 Task: Plan a virtual team-building cooking class for the 28th at 6:30 PM To 7:00PM.
Action: Mouse moved to (48, 76)
Screenshot: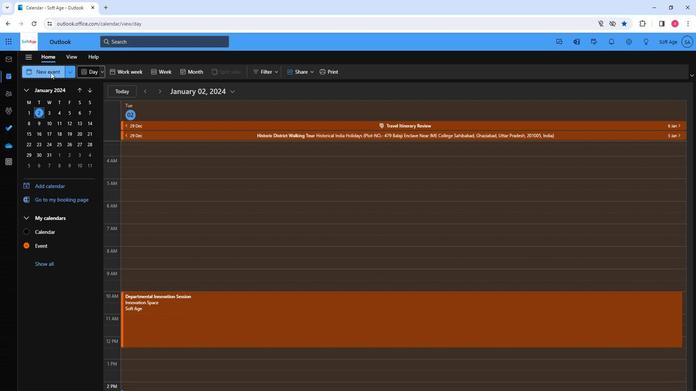 
Action: Mouse pressed left at (48, 76)
Screenshot: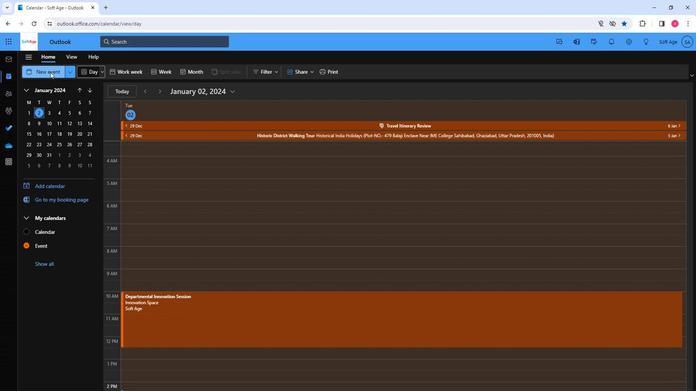 
Action: Mouse moved to (179, 123)
Screenshot: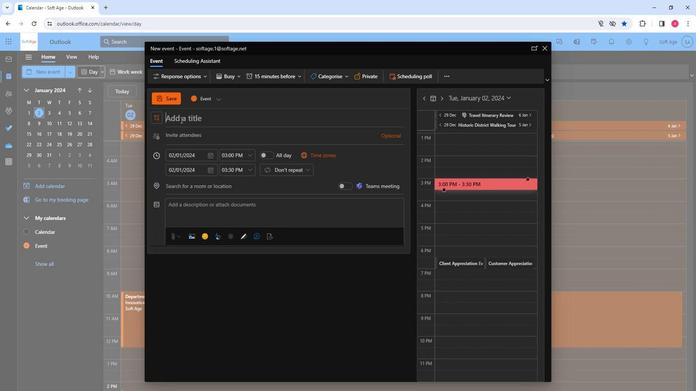 
Action: Mouse pressed left at (179, 123)
Screenshot: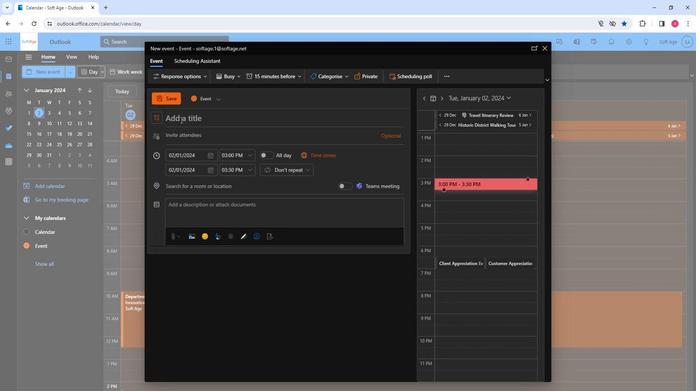 
Action: Key pressed <Key.shift>Virtuak<Key.space><Key.backspace><Key.backspace>l<Key.space><Key.shift>Team<Key.space><Key.backspace>-<Key.shift>Building<Key.space><Key.shift><Key.shift><Key.shift>Cooking<Key.space><Key.shift>Class
Screenshot: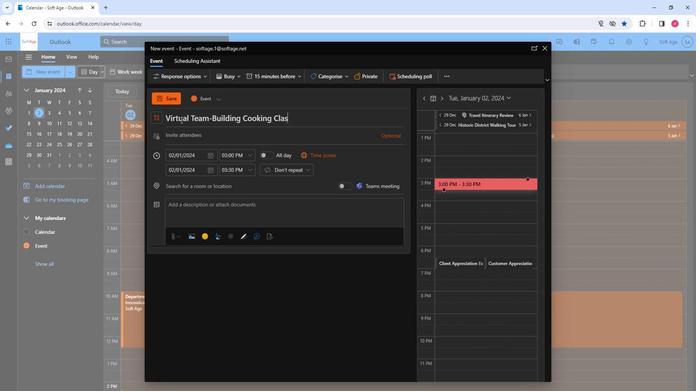 
Action: Mouse moved to (225, 132)
Screenshot: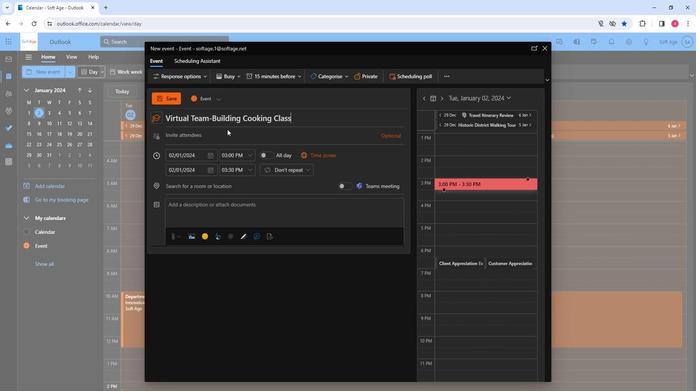 
Action: Mouse pressed left at (225, 132)
Screenshot: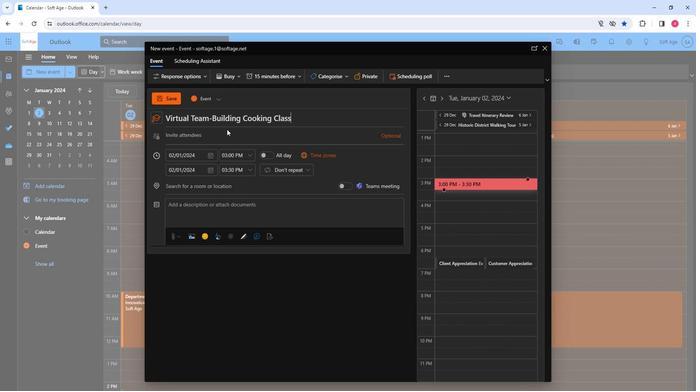 
Action: Key pressed so
Screenshot: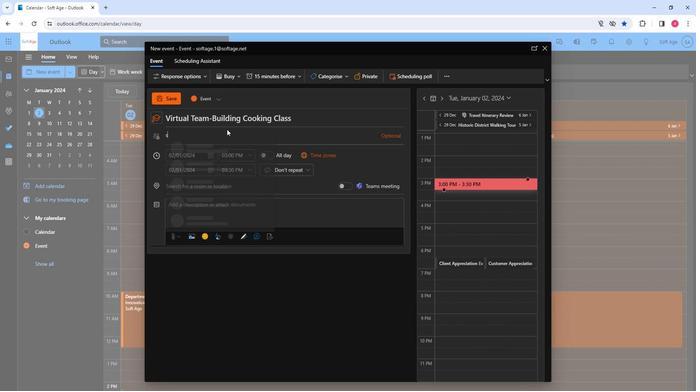 
Action: Mouse moved to (212, 180)
Screenshot: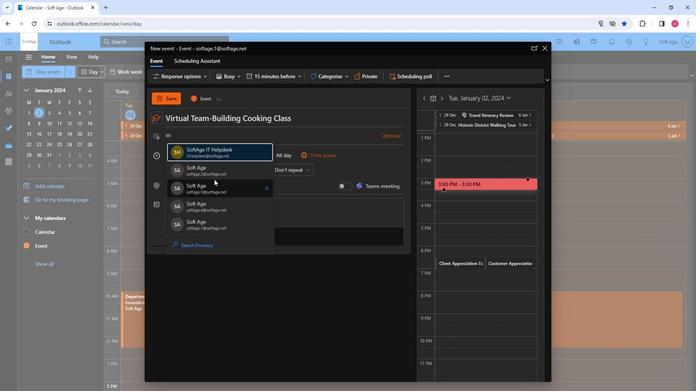
Action: Mouse pressed left at (212, 180)
Screenshot: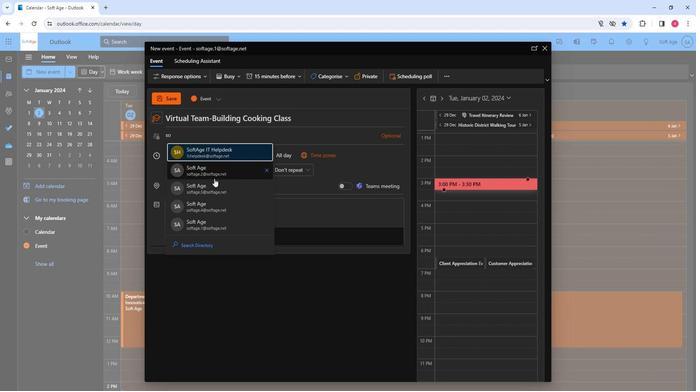
Action: Key pressed so
Screenshot: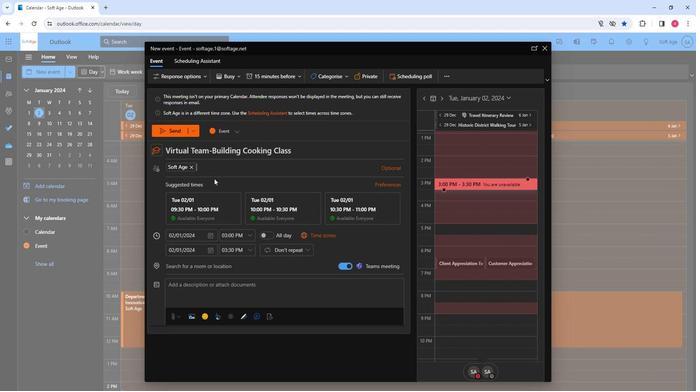 
Action: Mouse moved to (238, 220)
Screenshot: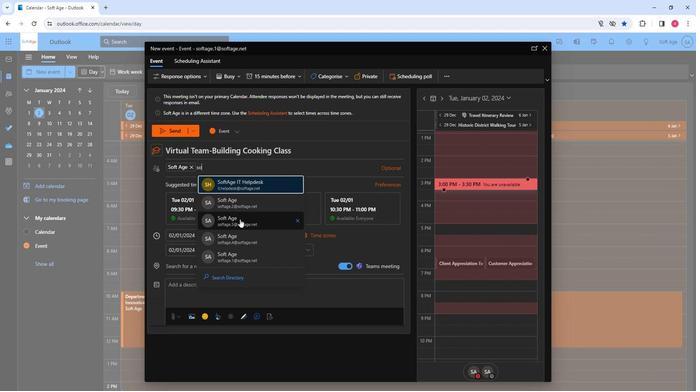 
Action: Mouse pressed left at (238, 220)
Screenshot: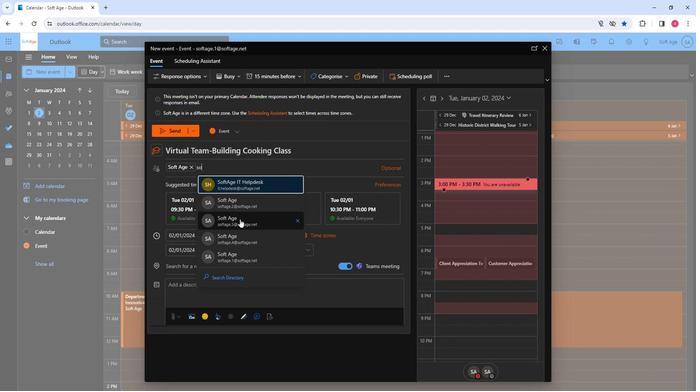 
Action: Key pressed so
Screenshot: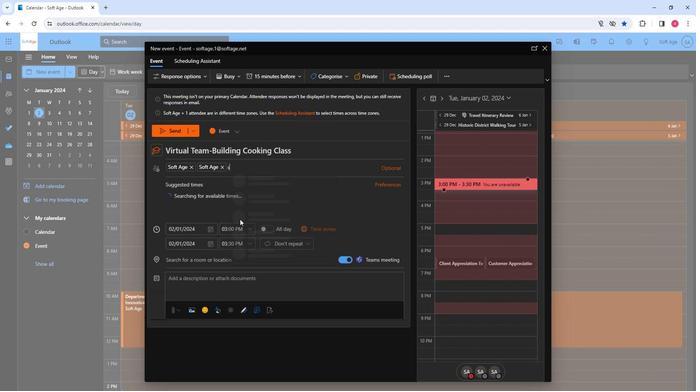 
Action: Mouse moved to (271, 242)
Screenshot: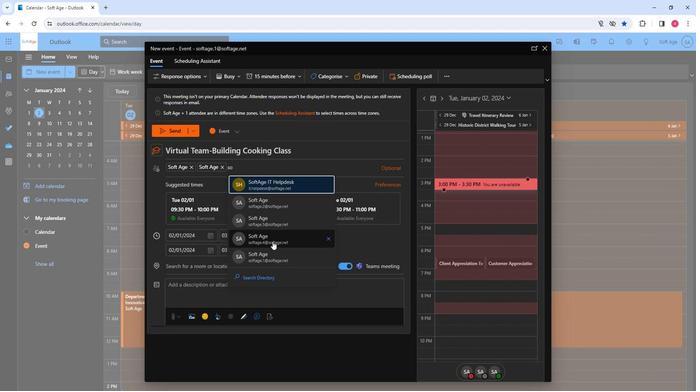 
Action: Mouse pressed left at (271, 242)
Screenshot: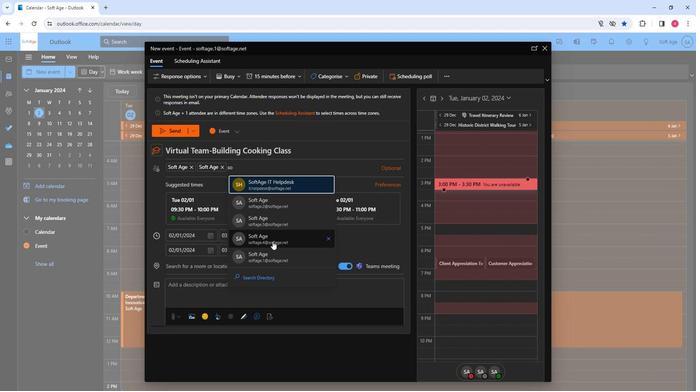 
Action: Key pressed so
Screenshot: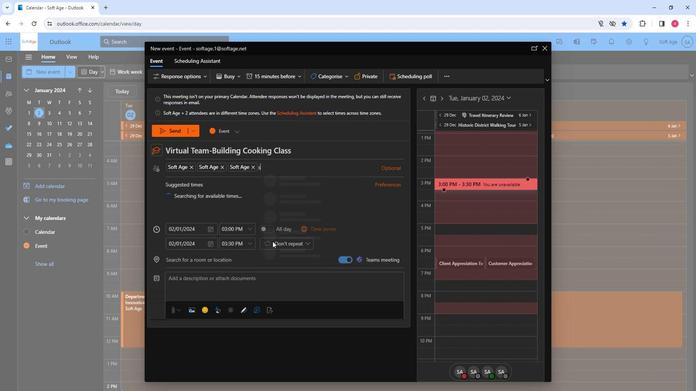 
Action: Mouse moved to (285, 259)
Screenshot: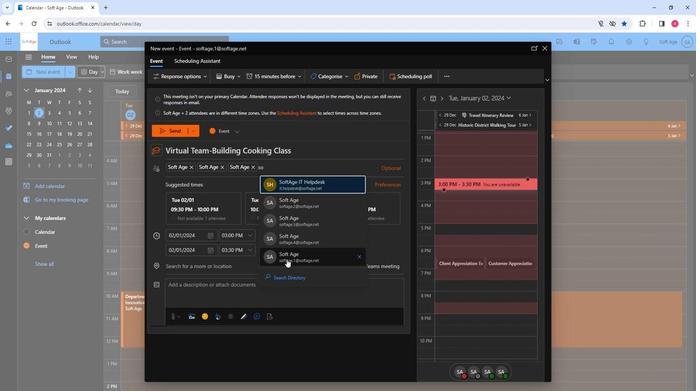 
Action: Mouse pressed left at (285, 259)
Screenshot: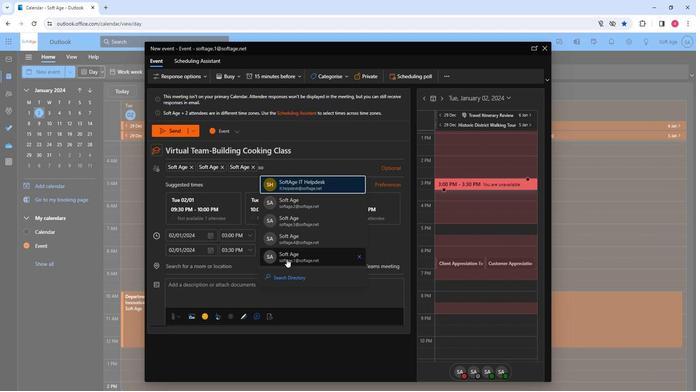 
Action: Mouse moved to (208, 238)
Screenshot: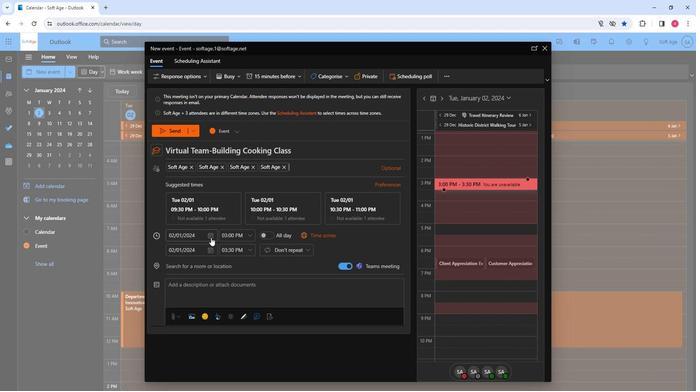 
Action: Mouse pressed left at (208, 238)
Screenshot: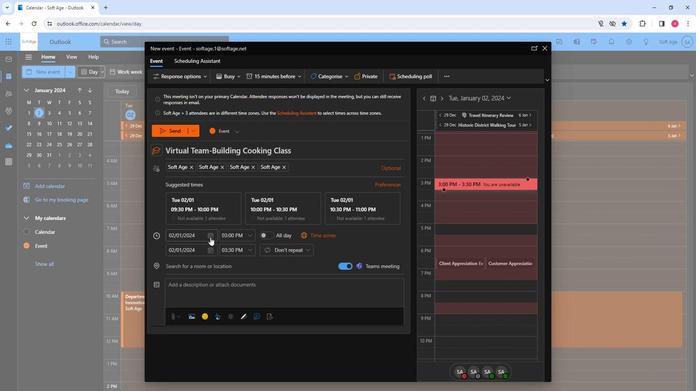 
Action: Mouse moved to (231, 307)
Screenshot: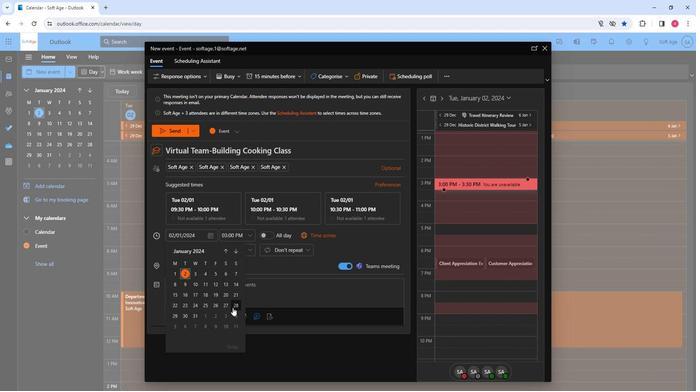 
Action: Mouse pressed left at (231, 307)
Screenshot: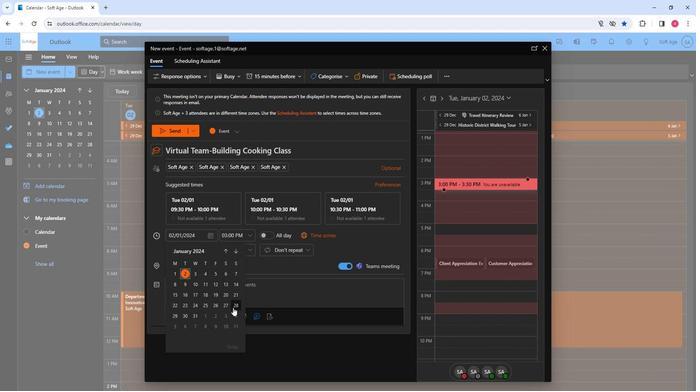 
Action: Mouse moved to (248, 239)
Screenshot: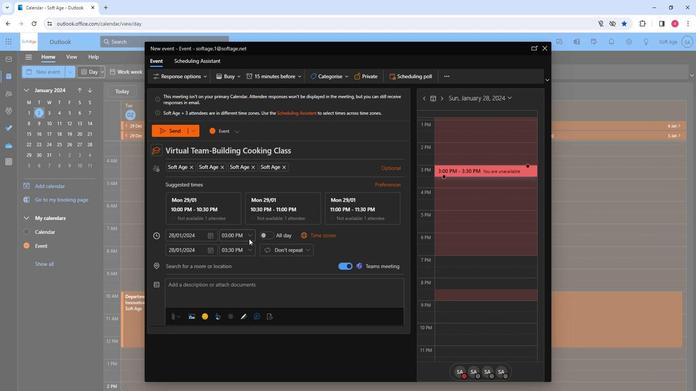 
Action: Mouse pressed left at (248, 239)
Screenshot: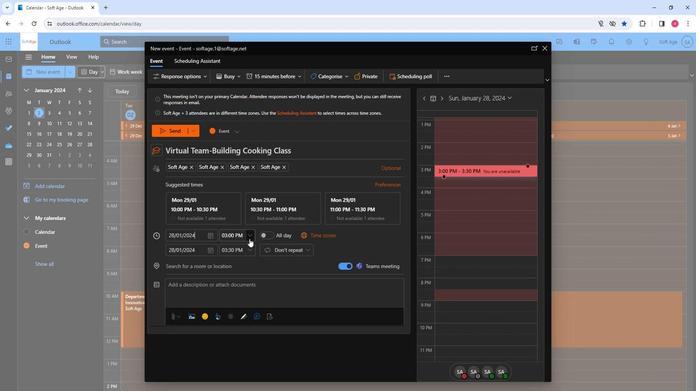 
Action: Mouse moved to (244, 283)
Screenshot: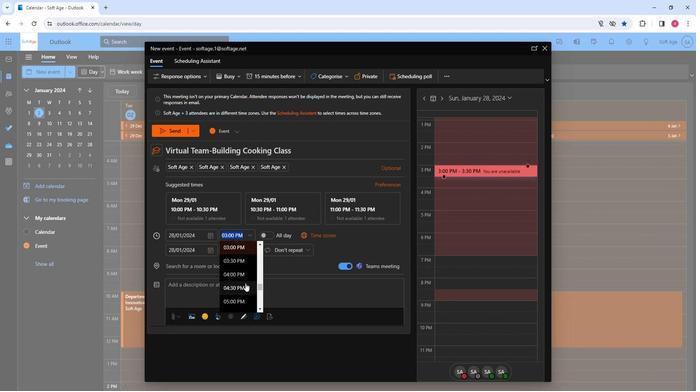 
Action: Mouse scrolled (244, 283) with delta (0, 0)
Screenshot: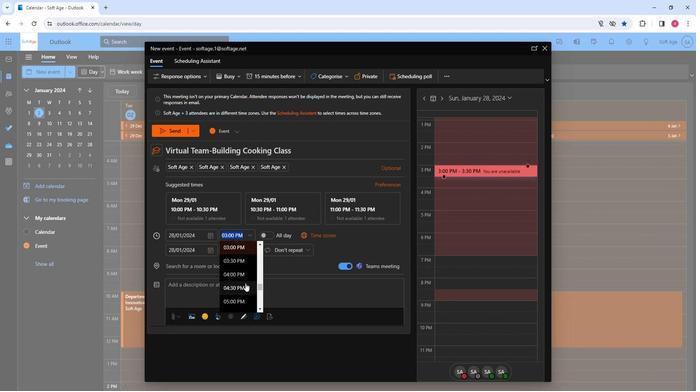 
Action: Mouse moved to (239, 301)
Screenshot: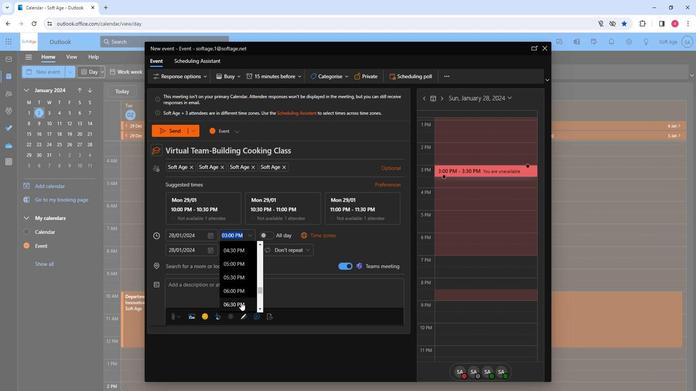 
Action: Mouse pressed left at (239, 301)
Screenshot: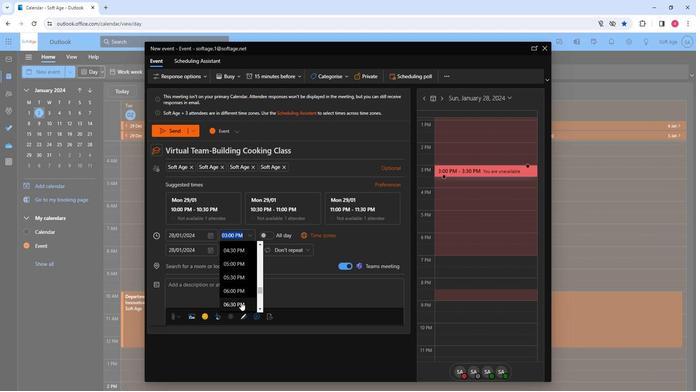 
Action: Mouse moved to (196, 268)
Screenshot: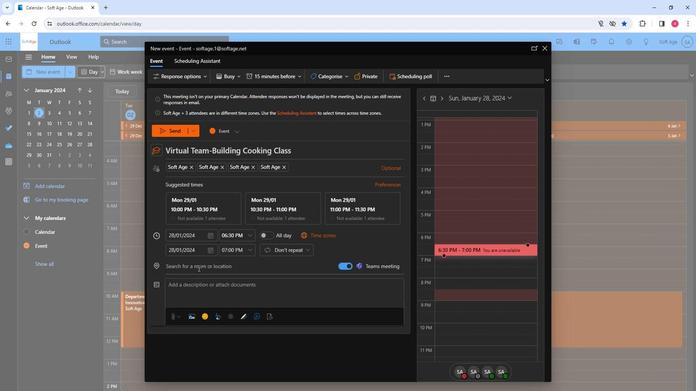 
Action: Mouse pressed left at (196, 268)
Screenshot: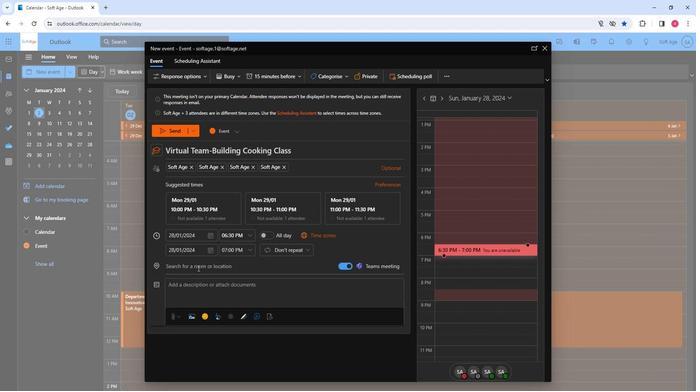 
Action: Key pressed ho<Key.backspace><Key.backspace>cookin
Screenshot: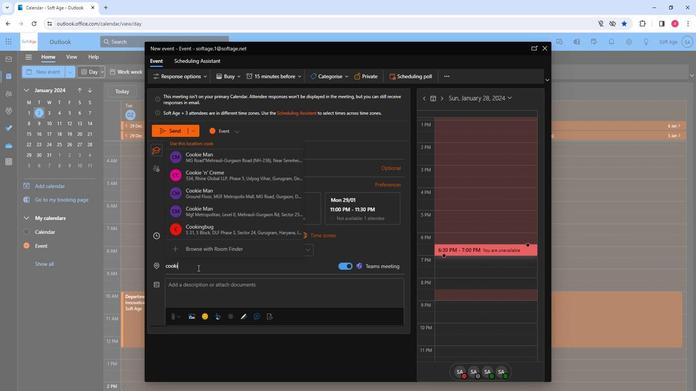 
Action: Mouse moved to (191, 264)
Screenshot: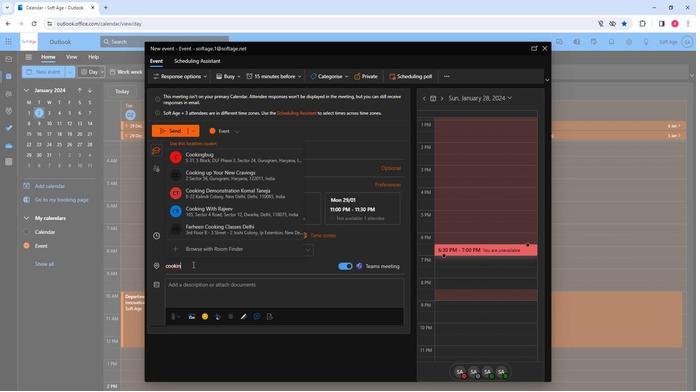 
Action: Key pressed <Key.backspace><Key.backspace><Key.backspace><Key.backspace><Key.backspace><Key.backspace><Key.backspace><Key.backspace><Key.backspace><Key.backspace><Key.backspace><Key.backspace><Key.backspace><Key.backspace>ho<Key.backspace><Key.backspace><Key.shift>Home
Screenshot: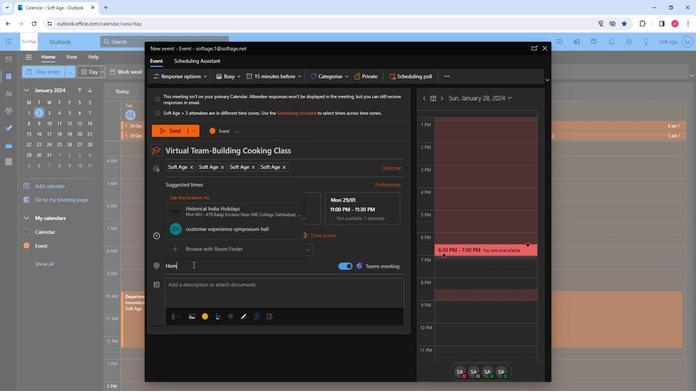 
Action: Mouse moved to (195, 148)
Screenshot: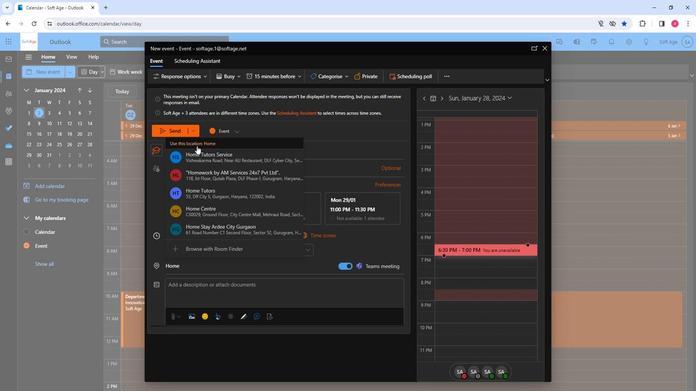 
Action: Mouse pressed left at (195, 148)
Screenshot: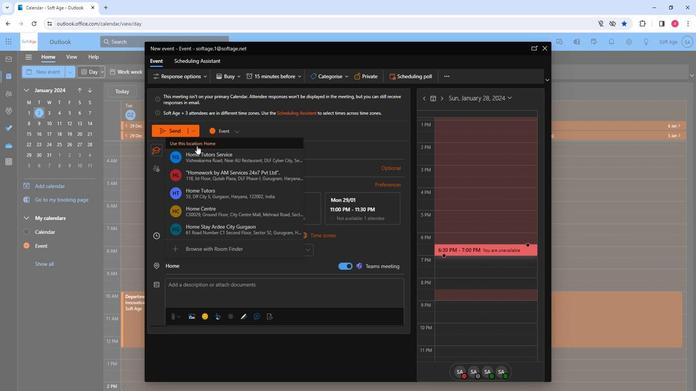
Action: Mouse moved to (194, 280)
Screenshot: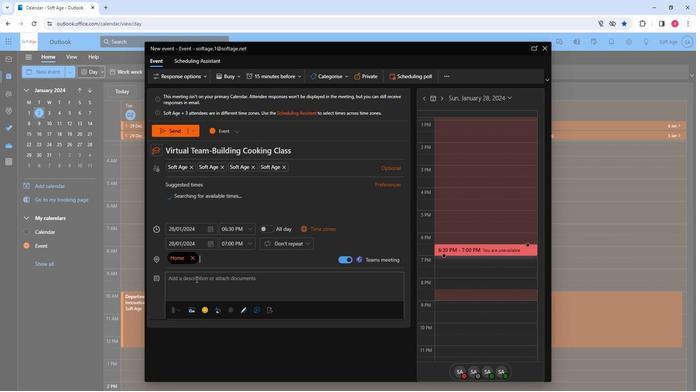 
Action: Mouse pressed left at (194, 280)
Screenshot: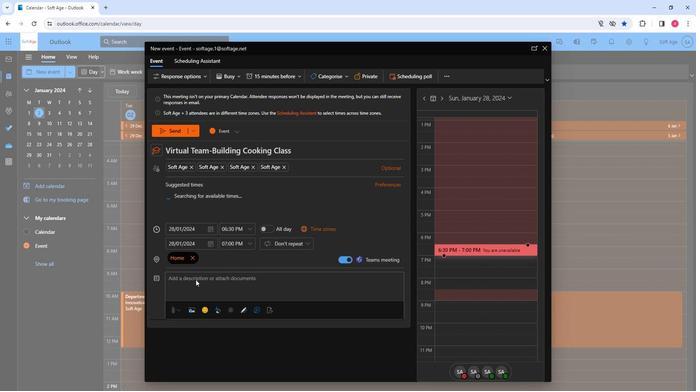 
Action: Mouse moved to (190, 288)
Screenshot: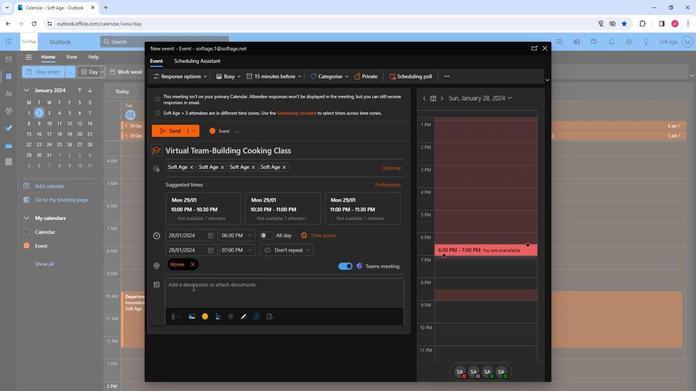 
Action: Mouse pressed left at (190, 288)
Screenshot: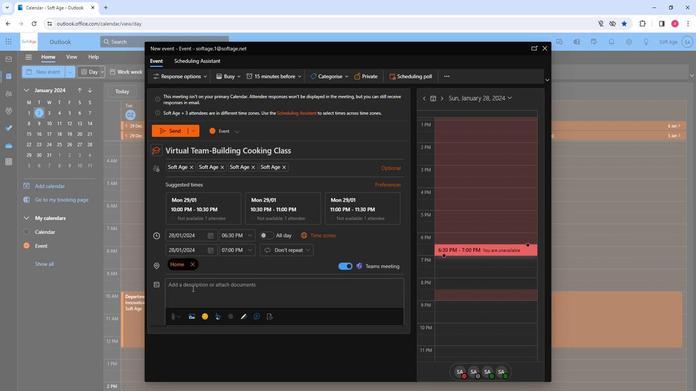 
Action: Key pressed <Key.shift>Savor<Key.space>thwe<Key.backspace><Key.backspace>e<Key.space><Key.shift>T<Key.backspace>team<Key.space>spirit<Key.shift>!<Key.space><Key.shift>Join<Key.space>our<Key.space>virtual<Key.space>team-builfi<Key.backspace>d<Key.backspace><Key.backspace>ding<Key.space>cookii<Key.backspace>ng<Key.space>class.<Key.backspace>.<Key.space><Key.shift><Key.shift><Key.shift><Key.shift><Key.shift><Key.shift><Key.shift><Key.shift><Key.shift><Key.shift><Key.shift><Key.shift><Key.shift><Key.shift><Key.shift><Key.shift><Key.shift><Key.shift><Key.shift><Key.shift><Key.shift><Key.shift><Key.shift>Connect<Key.space><Key.backspace>,<Key.space>cook,<Key.space>and<Key.space>create<Key.space>delicious<Key.space>memories<Key.space>together.<Key.space><Key.shift>A<Key.space>fun<Key.space>and<Key.space>flavorful<Key.space>experience<Key.space>awaits<Key.shift>!
Screenshot: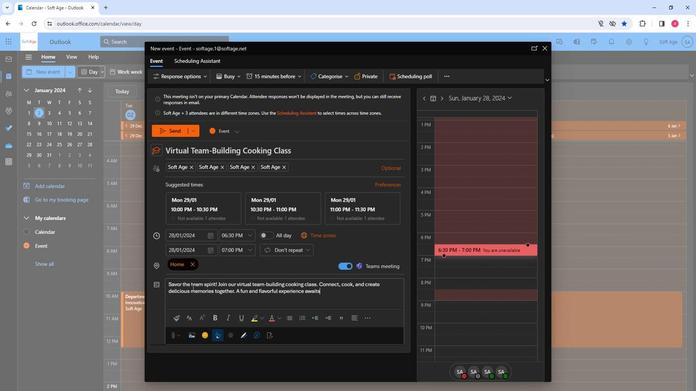 
Action: Mouse moved to (244, 291)
Screenshot: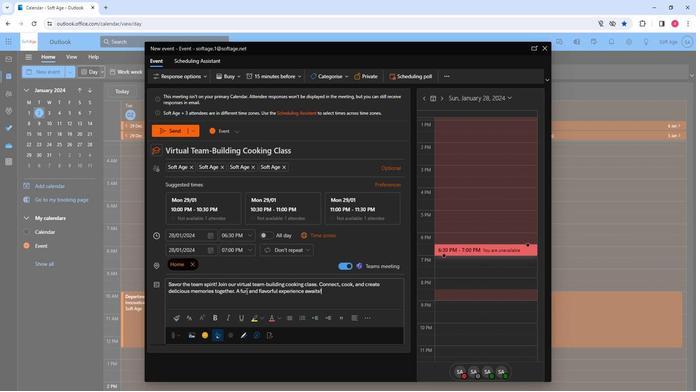 
Action: Mouse pressed left at (244, 291)
Screenshot: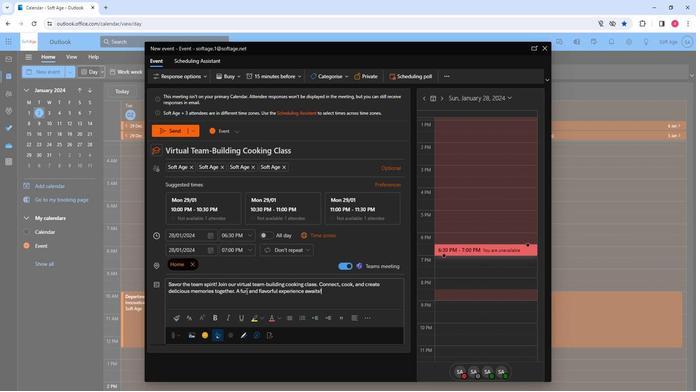 
Action: Mouse pressed left at (244, 291)
Screenshot: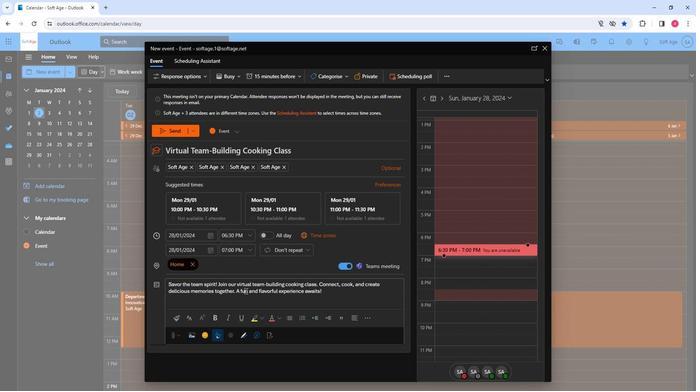 
Action: Mouse pressed left at (244, 291)
Screenshot: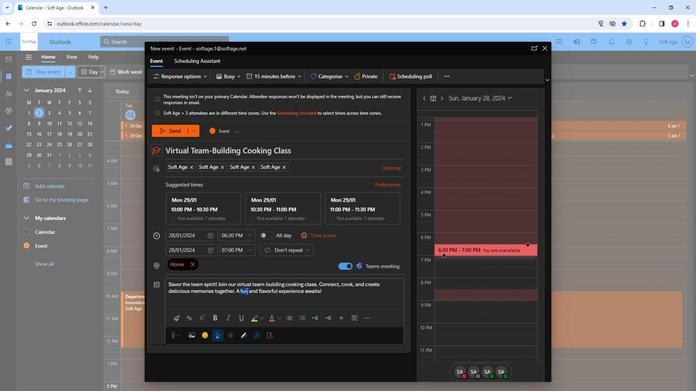 
Action: Mouse moved to (312, 282)
Screenshot: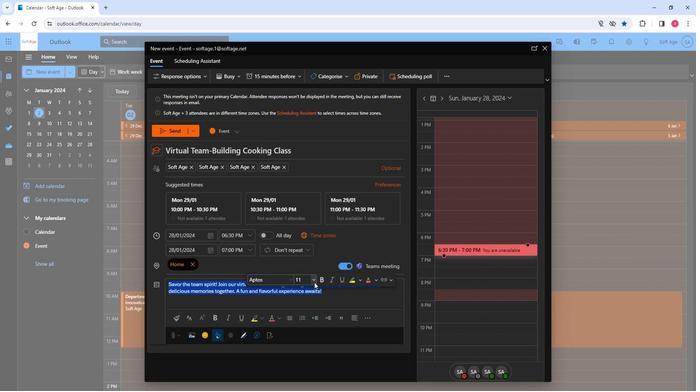 
Action: Mouse pressed left at (312, 282)
Screenshot: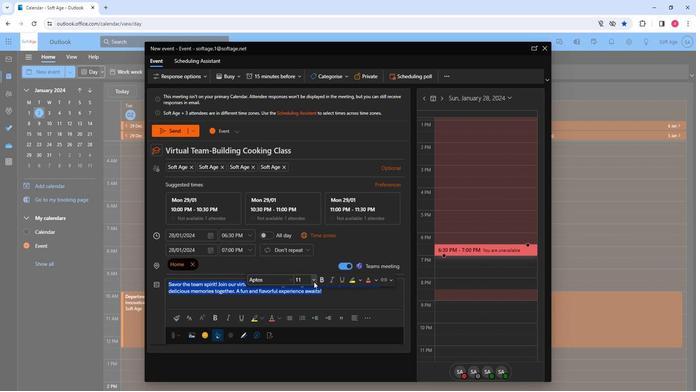 
Action: Mouse moved to (302, 217)
Screenshot: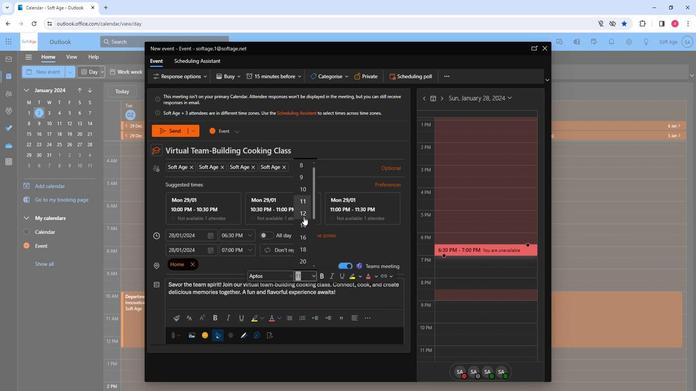 
Action: Mouse pressed left at (302, 217)
Screenshot: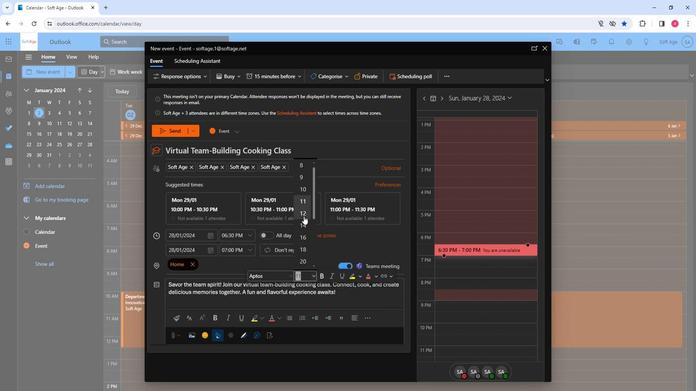 
Action: Mouse moved to (288, 276)
Screenshot: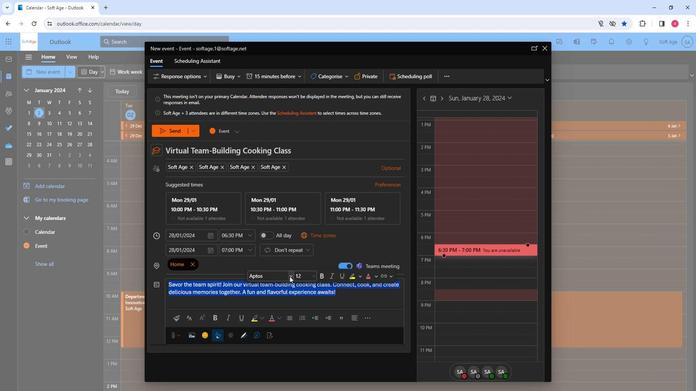 
Action: Mouse pressed left at (288, 276)
Screenshot: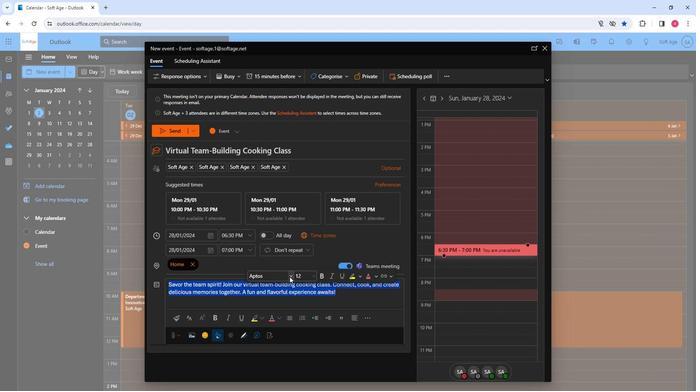 
Action: Mouse moved to (272, 255)
Screenshot: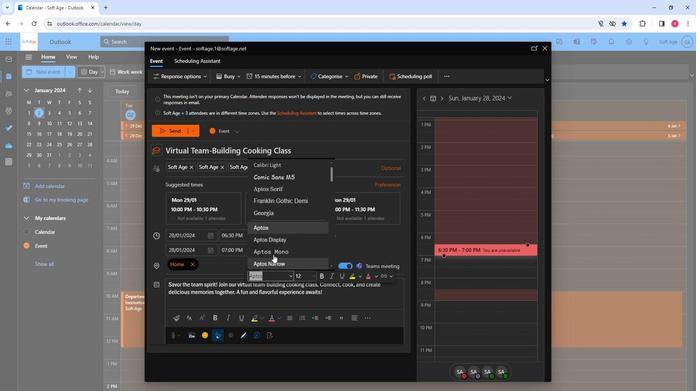
Action: Mouse scrolled (272, 255) with delta (0, 0)
Screenshot: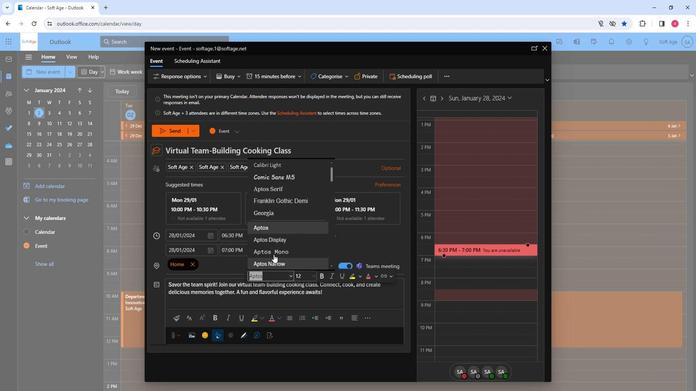 
Action: Mouse scrolled (272, 255) with delta (0, 0)
Screenshot: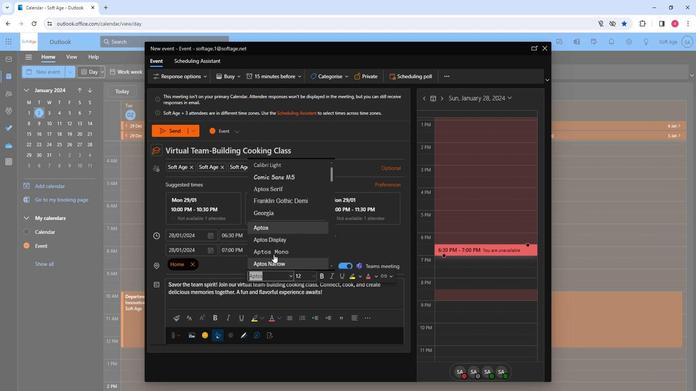
Action: Mouse scrolled (272, 255) with delta (0, 0)
Screenshot: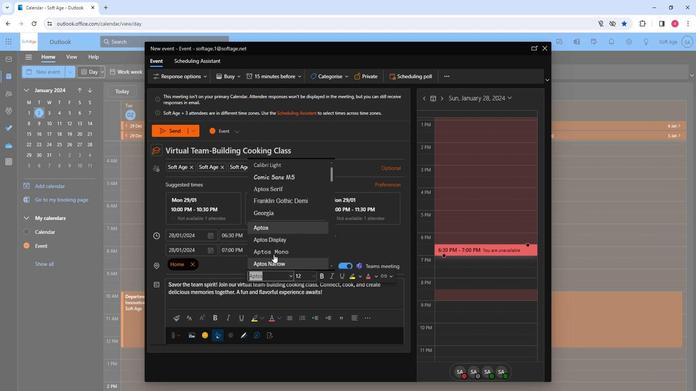 
Action: Mouse scrolled (272, 255) with delta (0, 0)
Screenshot: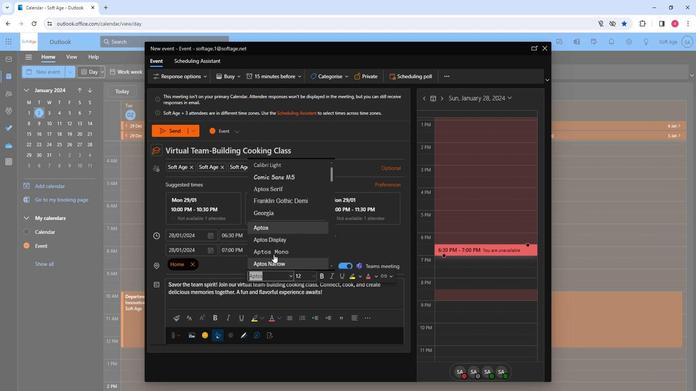 
Action: Mouse scrolled (272, 255) with delta (0, 0)
Screenshot: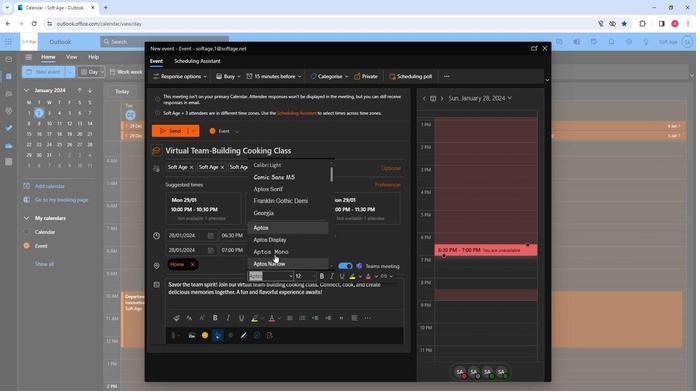 
Action: Mouse moved to (273, 255)
Screenshot: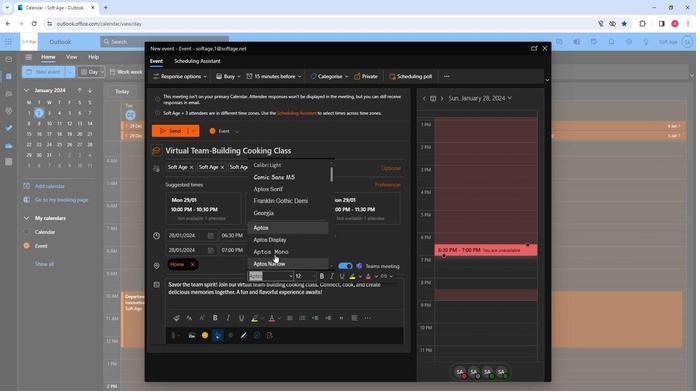 
Action: Mouse scrolled (273, 255) with delta (0, 0)
Screenshot: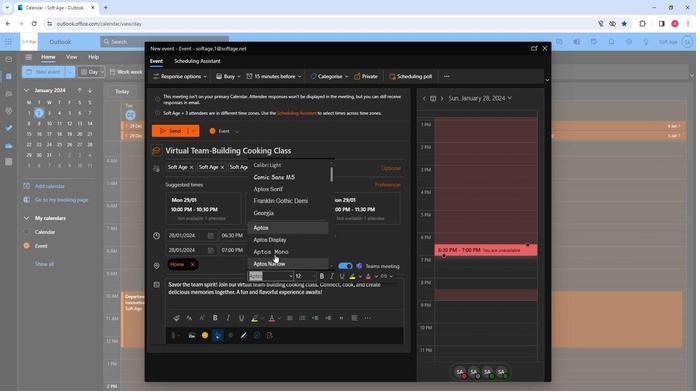 
Action: Mouse moved to (285, 248)
Screenshot: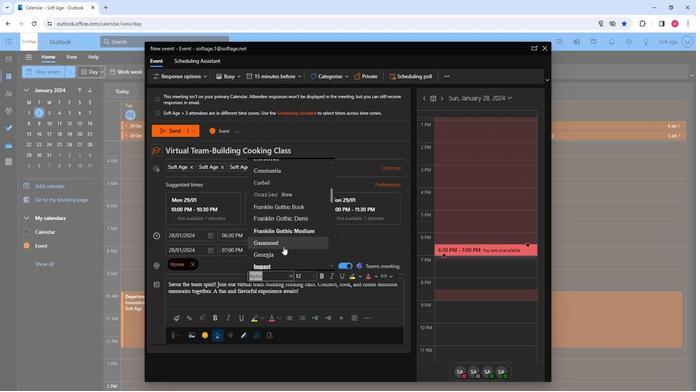 
Action: Mouse scrolled (285, 247) with delta (0, 0)
Screenshot: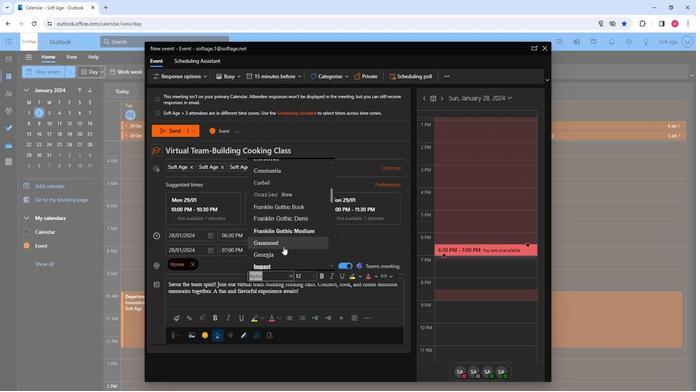 
Action: Mouse moved to (286, 247)
Screenshot: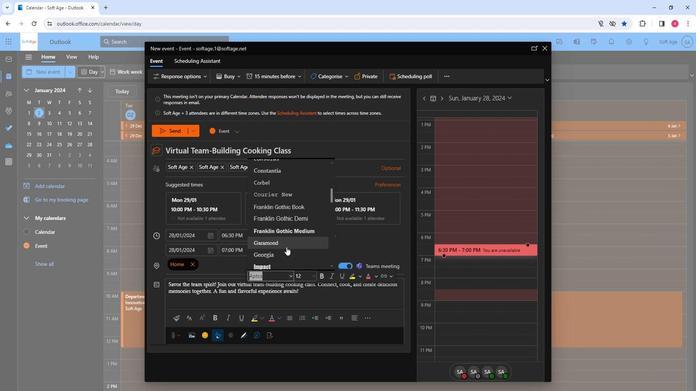 
Action: Mouse scrolled (286, 247) with delta (0, 0)
Screenshot: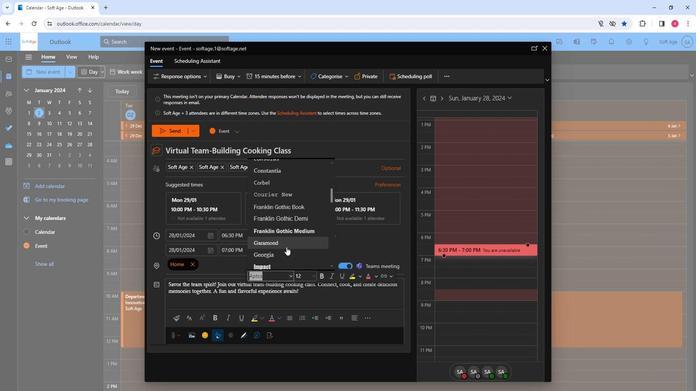 
Action: Mouse moved to (287, 245)
Screenshot: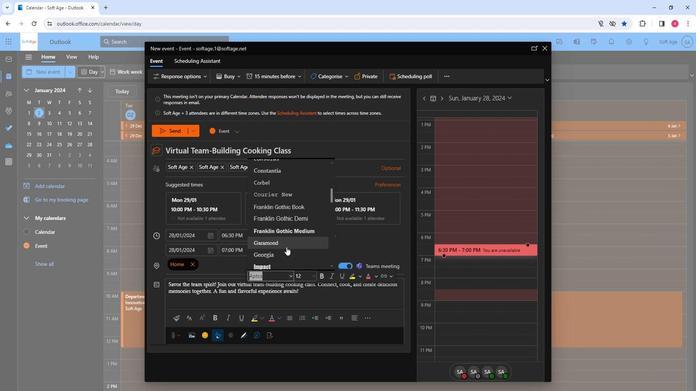 
Action: Mouse scrolled (287, 245) with delta (0, 0)
Screenshot: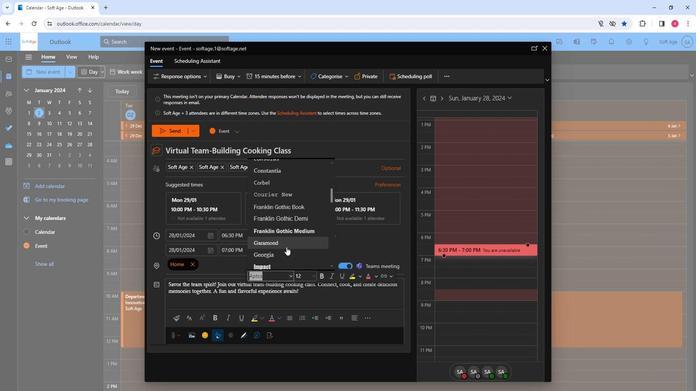 
Action: Mouse moved to (291, 242)
Screenshot: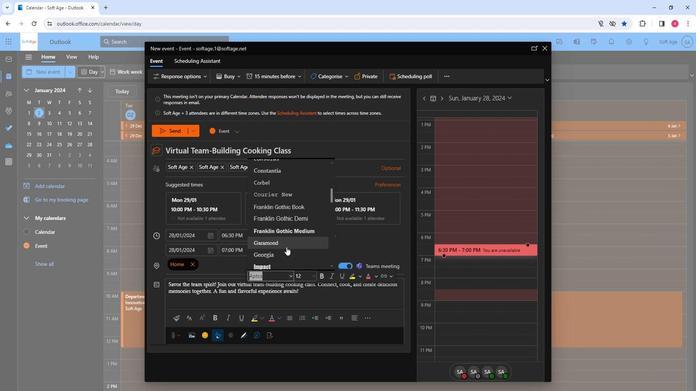 
Action: Mouse scrolled (291, 241) with delta (0, 0)
Screenshot: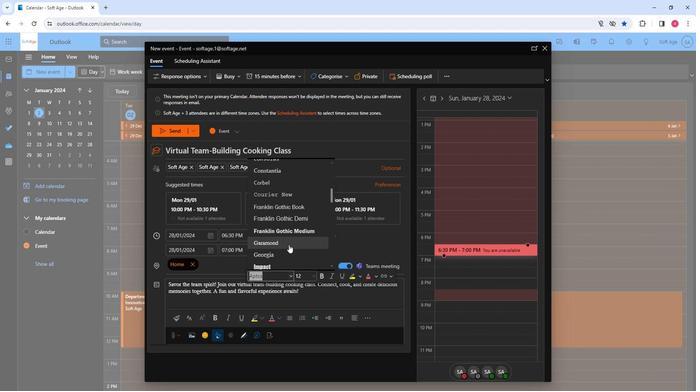 
Action: Mouse moved to (293, 239)
Screenshot: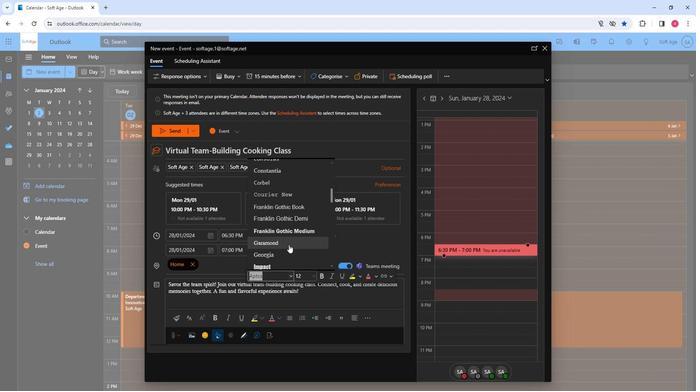 
Action: Mouse scrolled (293, 238) with delta (0, 0)
Screenshot: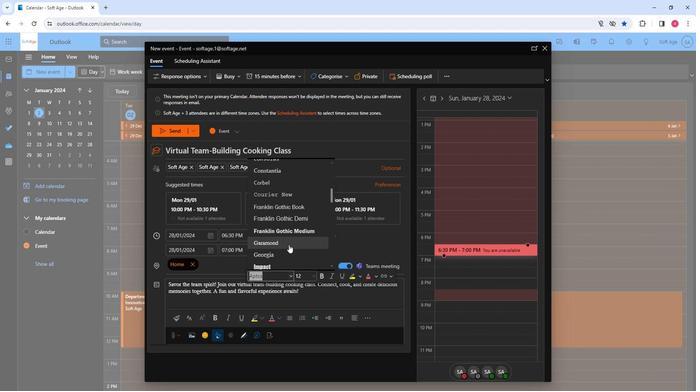
Action: Mouse moved to (294, 237)
Screenshot: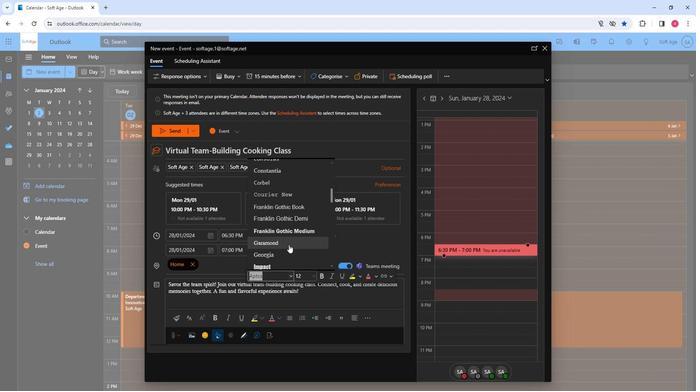 
Action: Mouse scrolled (294, 237) with delta (0, 0)
Screenshot: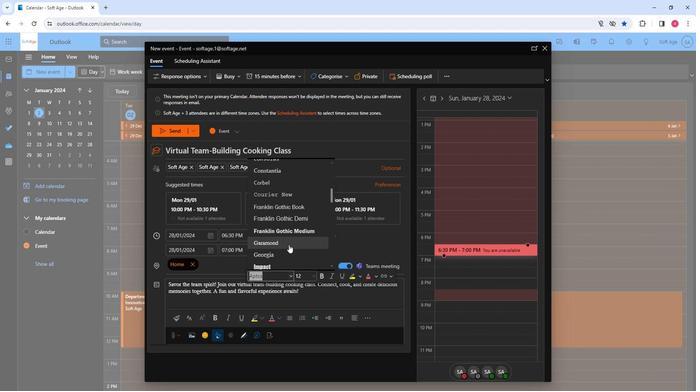 
Action: Mouse moved to (275, 196)
Screenshot: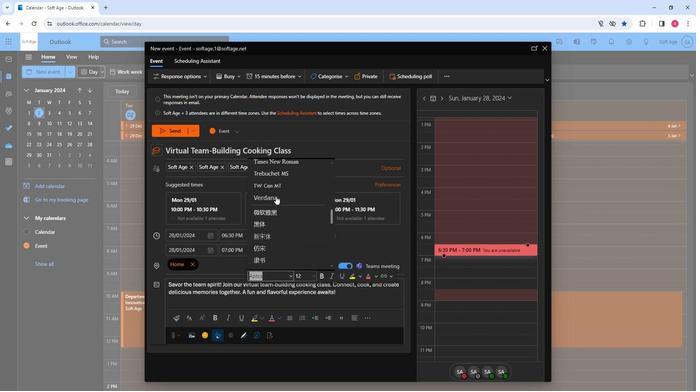 
Action: Mouse pressed left at (275, 196)
Screenshot: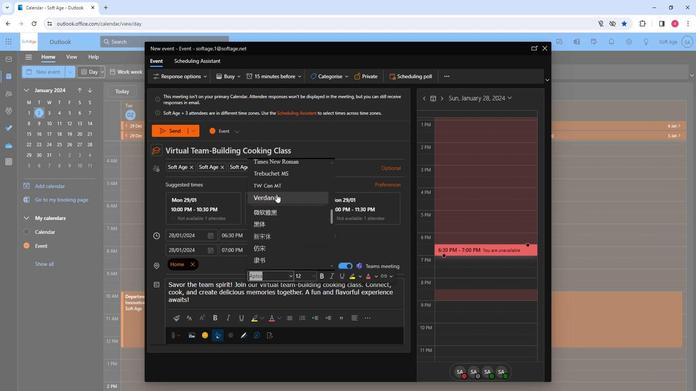 
Action: Mouse moved to (328, 274)
Screenshot: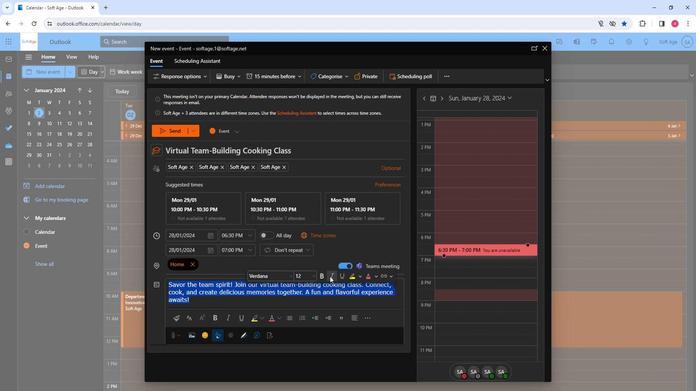 
Action: Mouse pressed left at (328, 274)
Screenshot: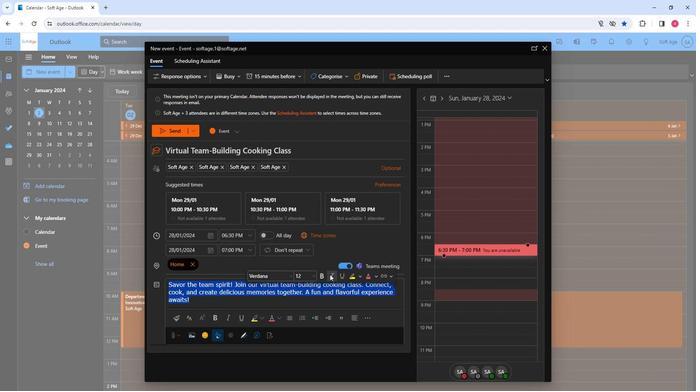 
Action: Mouse moved to (360, 278)
Screenshot: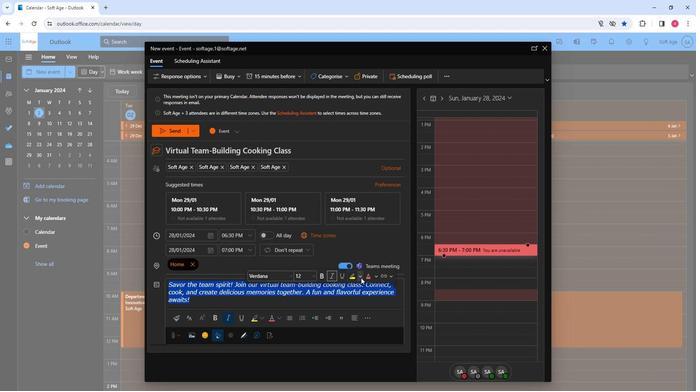 
Action: Mouse pressed left at (360, 278)
Screenshot: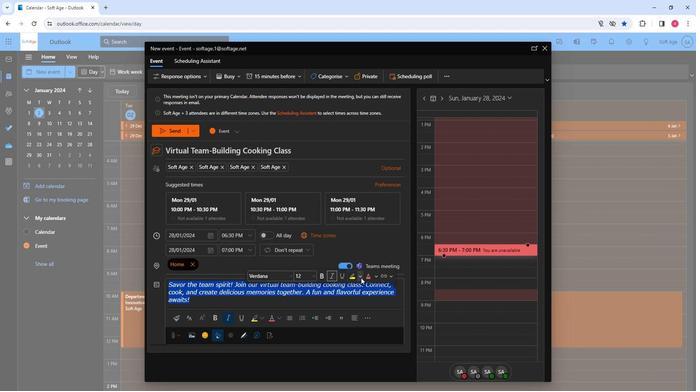 
Action: Mouse moved to (333, 313)
Screenshot: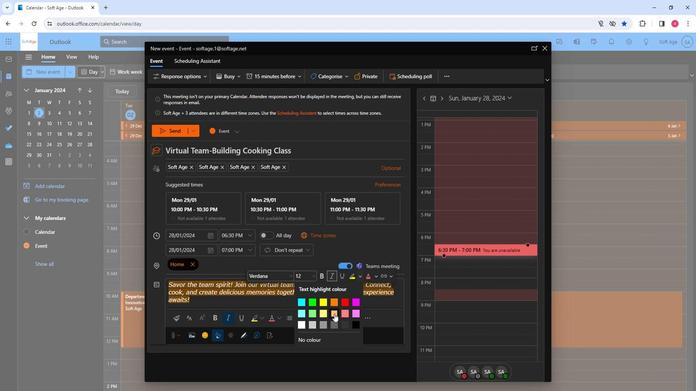 
Action: Mouse pressed left at (333, 313)
Screenshot: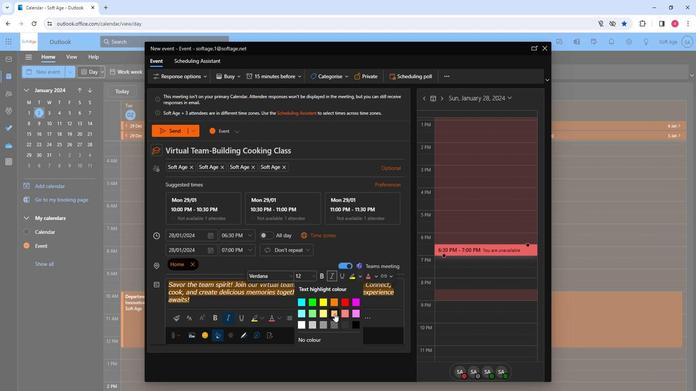 
Action: Mouse moved to (205, 298)
Screenshot: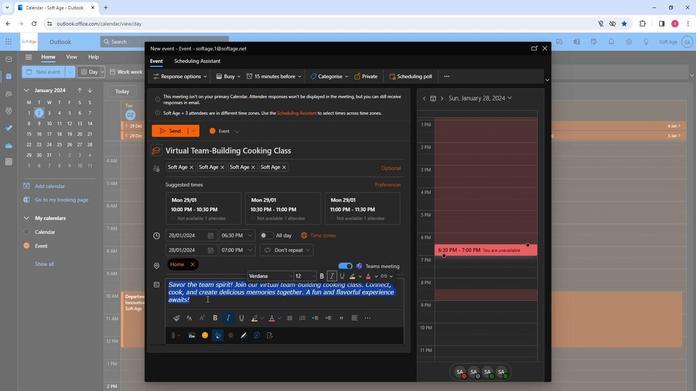 
Action: Mouse pressed left at (205, 298)
Screenshot: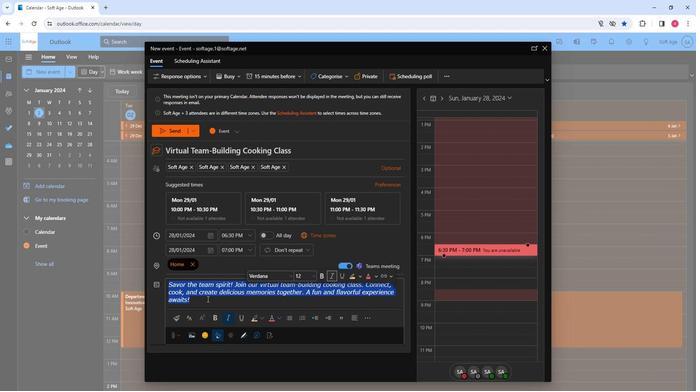 
Action: Mouse moved to (208, 299)
Screenshot: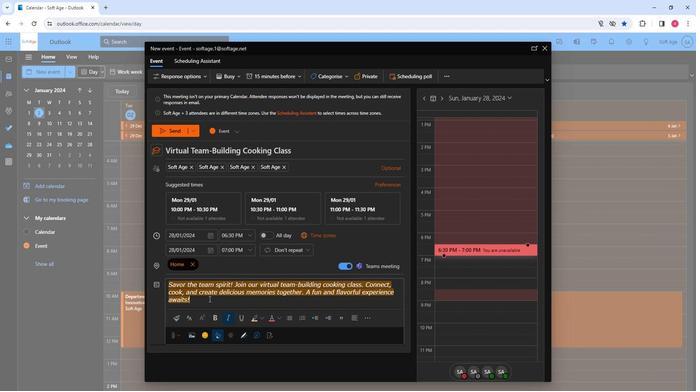 
Action: Mouse pressed left at (208, 299)
Screenshot: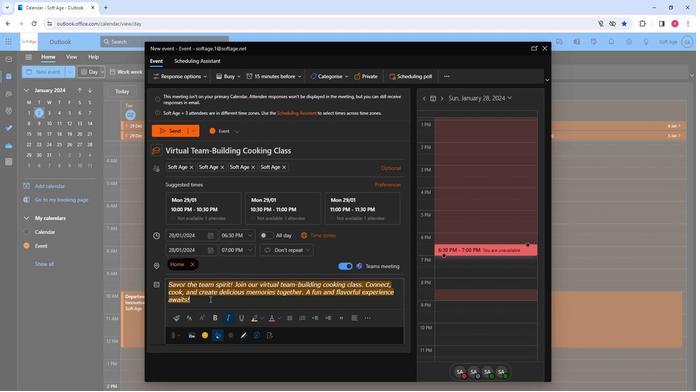 
Action: Mouse pressed left at (208, 299)
Screenshot: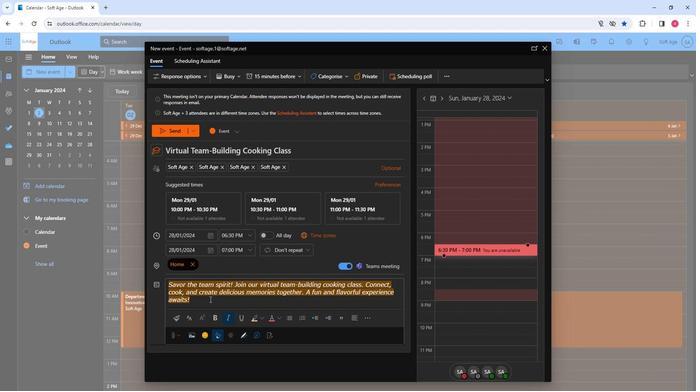 
Action: Mouse pressed left at (208, 299)
Screenshot: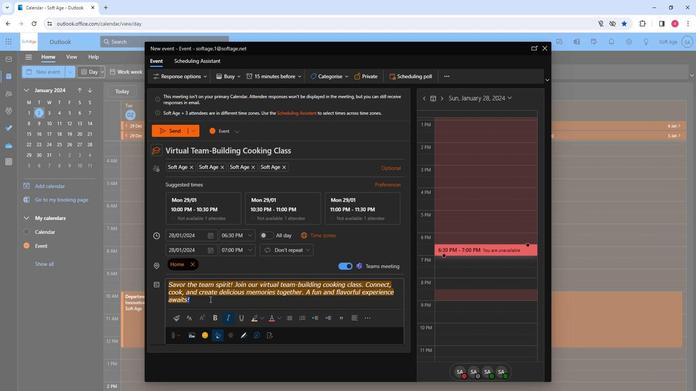 
Action: Mouse moved to (288, 288)
Screenshot: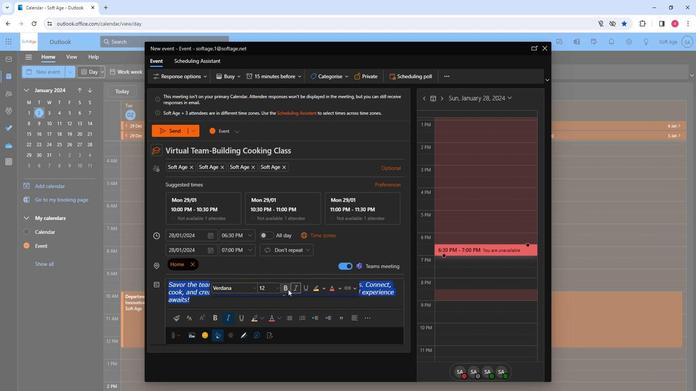 
Action: Mouse pressed left at (288, 288)
Screenshot: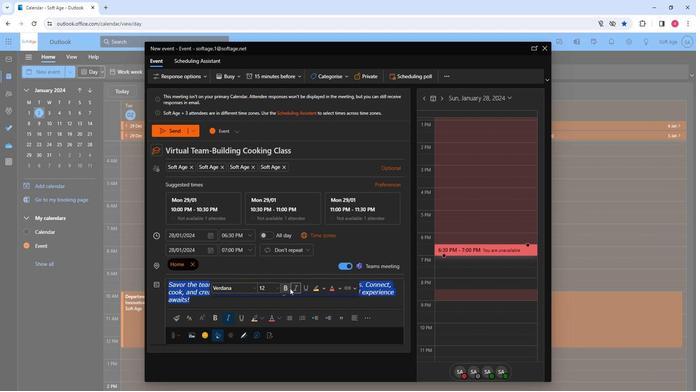 
Action: Mouse moved to (274, 306)
Screenshot: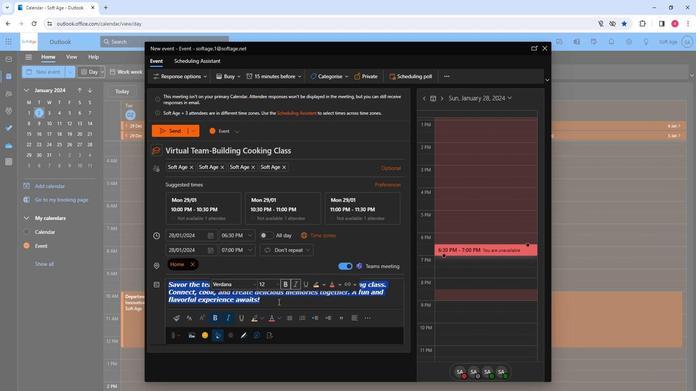 
Action: Mouse pressed left at (274, 306)
Screenshot: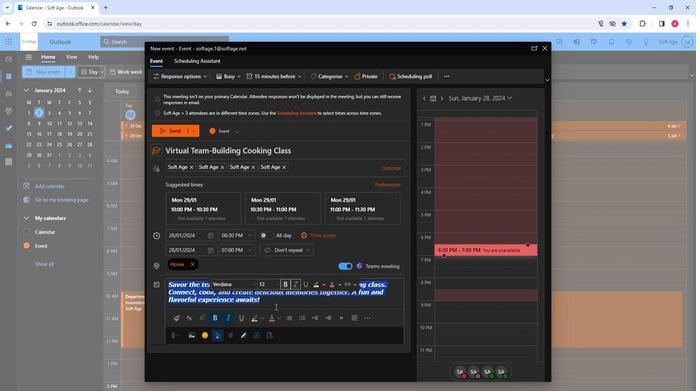 
Action: Mouse moved to (311, 319)
Screenshot: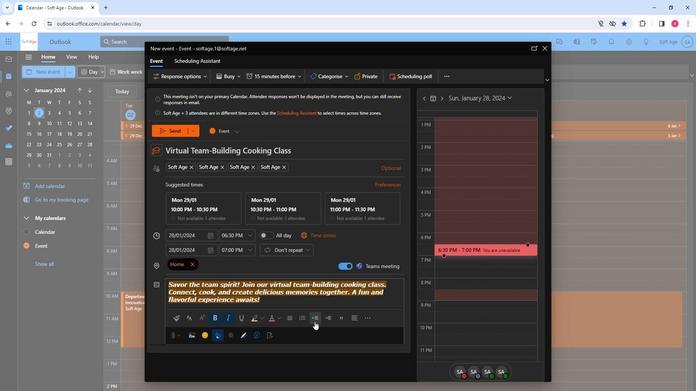 
Action: Mouse pressed left at (311, 319)
Screenshot: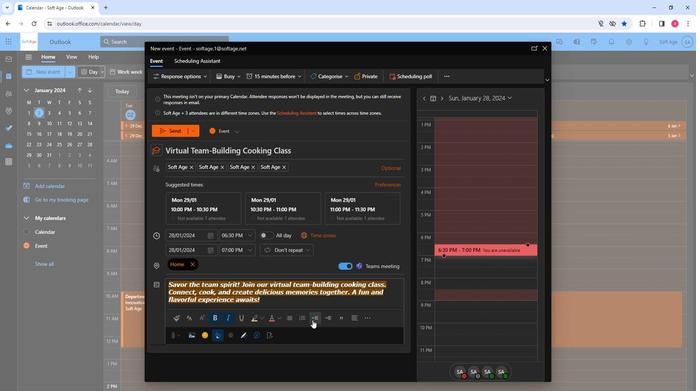 
Action: Mouse moved to (175, 134)
Screenshot: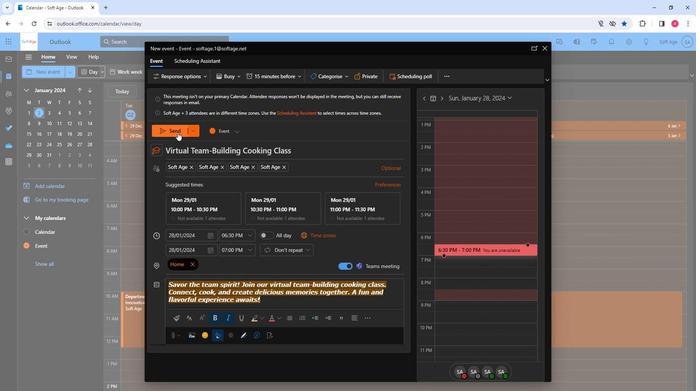 
Action: Mouse pressed left at (175, 134)
Screenshot: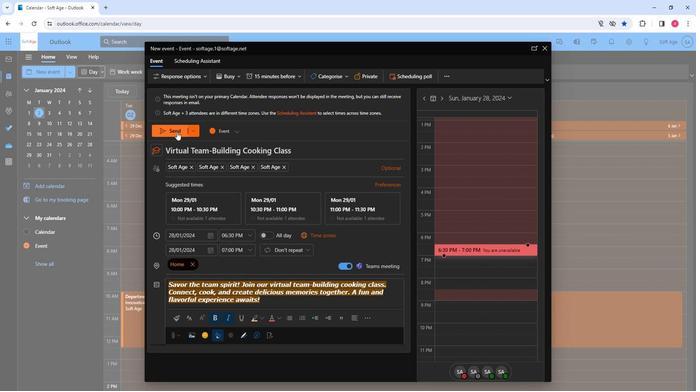 
Action: Mouse moved to (258, 241)
Screenshot: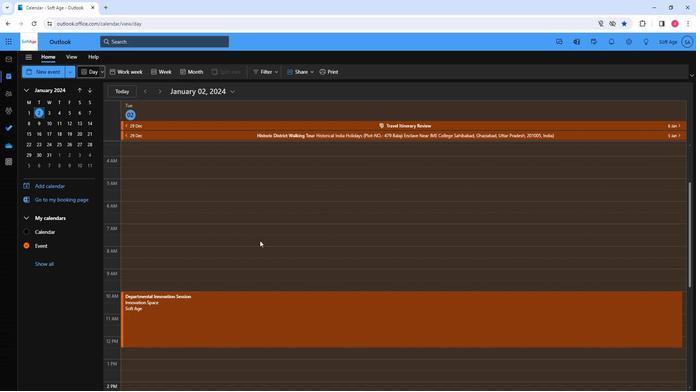 
